 Task: Check learn how in Outlook-Work.
Action: Mouse moved to (685, 72)
Screenshot: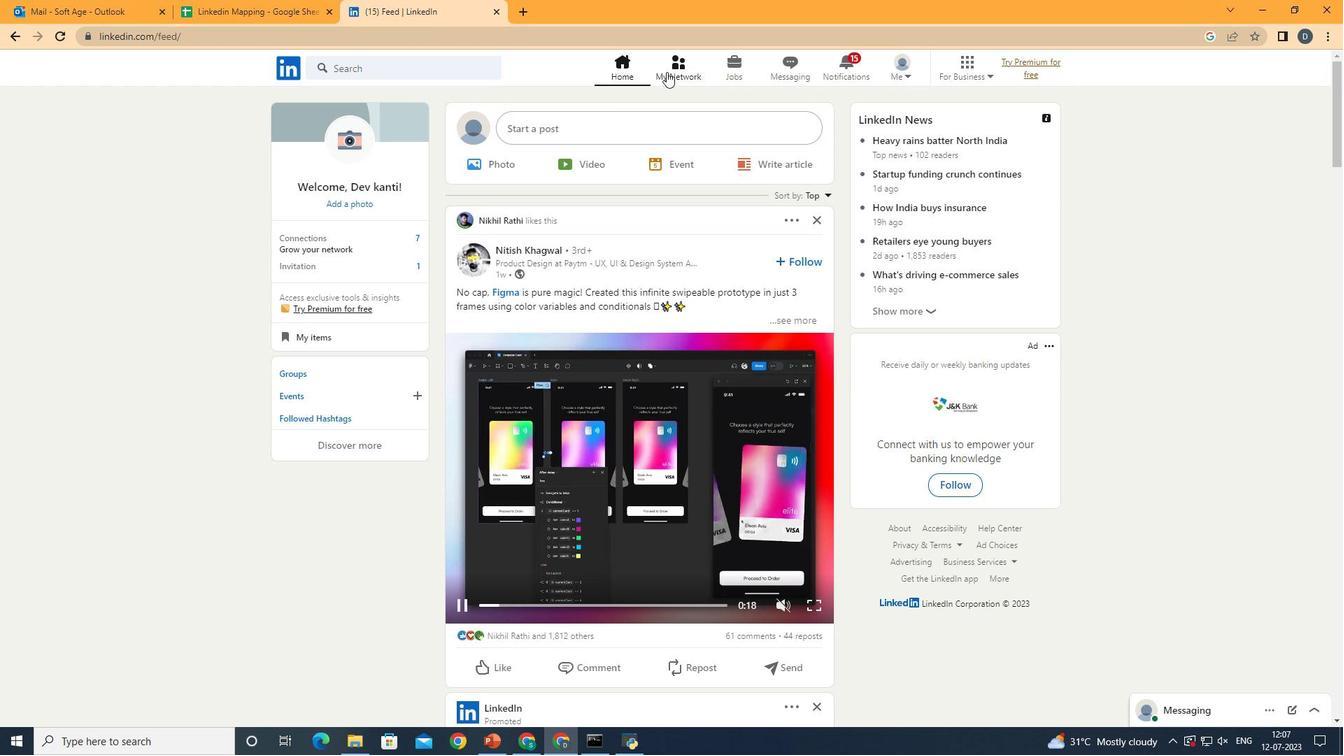 
Action: Mouse pressed left at (685, 72)
Screenshot: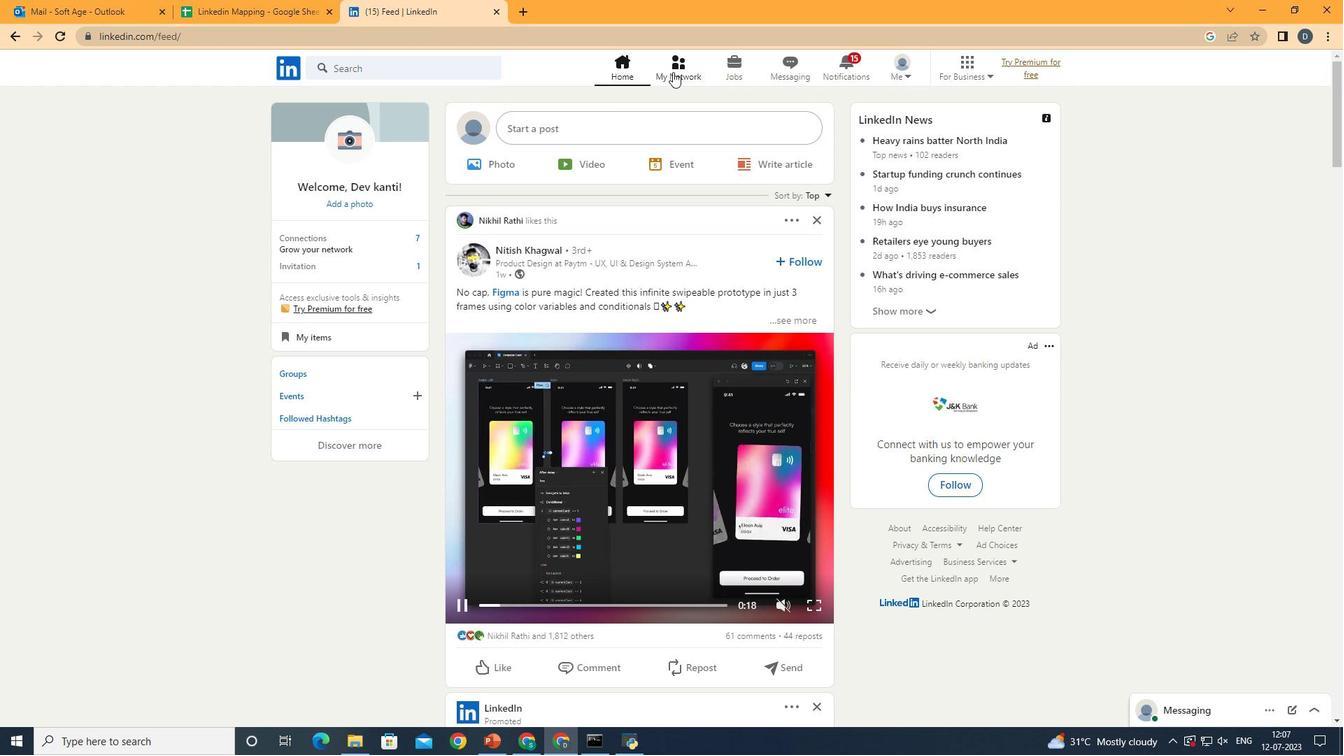 
Action: Mouse moved to (463, 169)
Screenshot: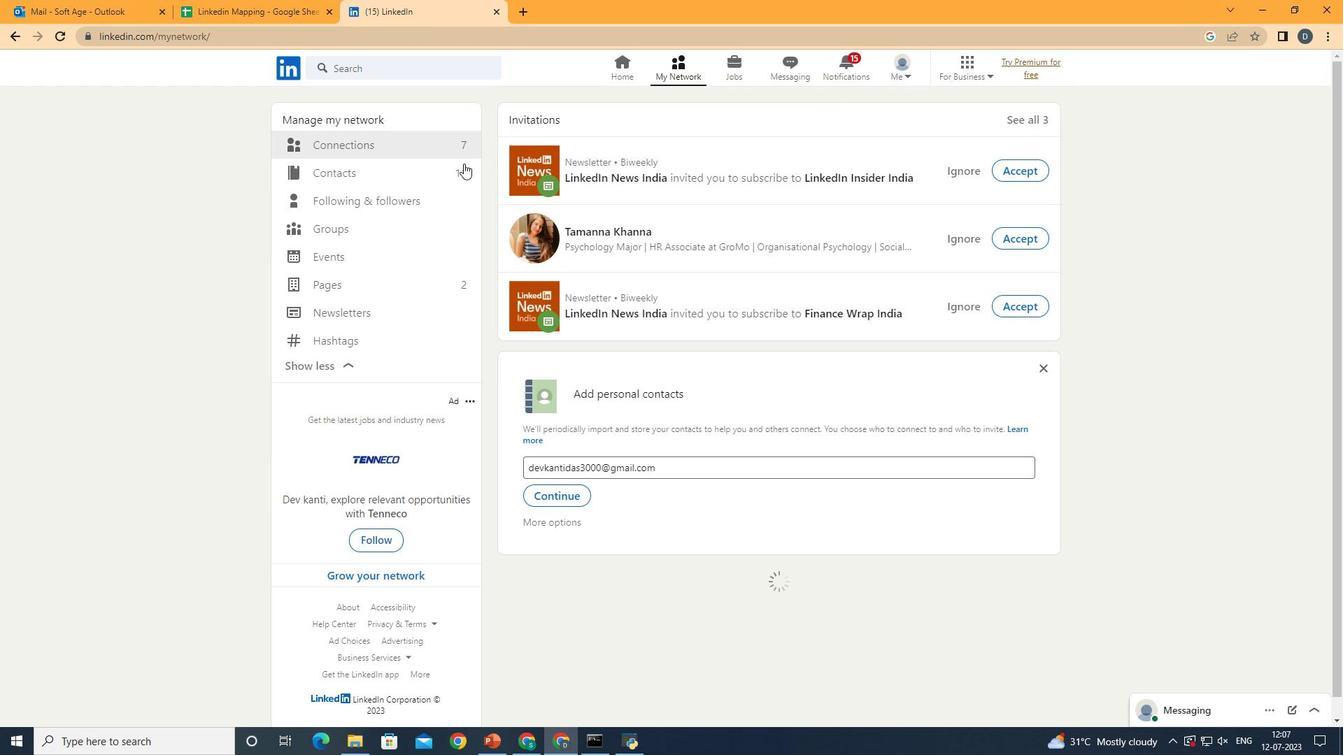 
Action: Mouse pressed left at (463, 169)
Screenshot: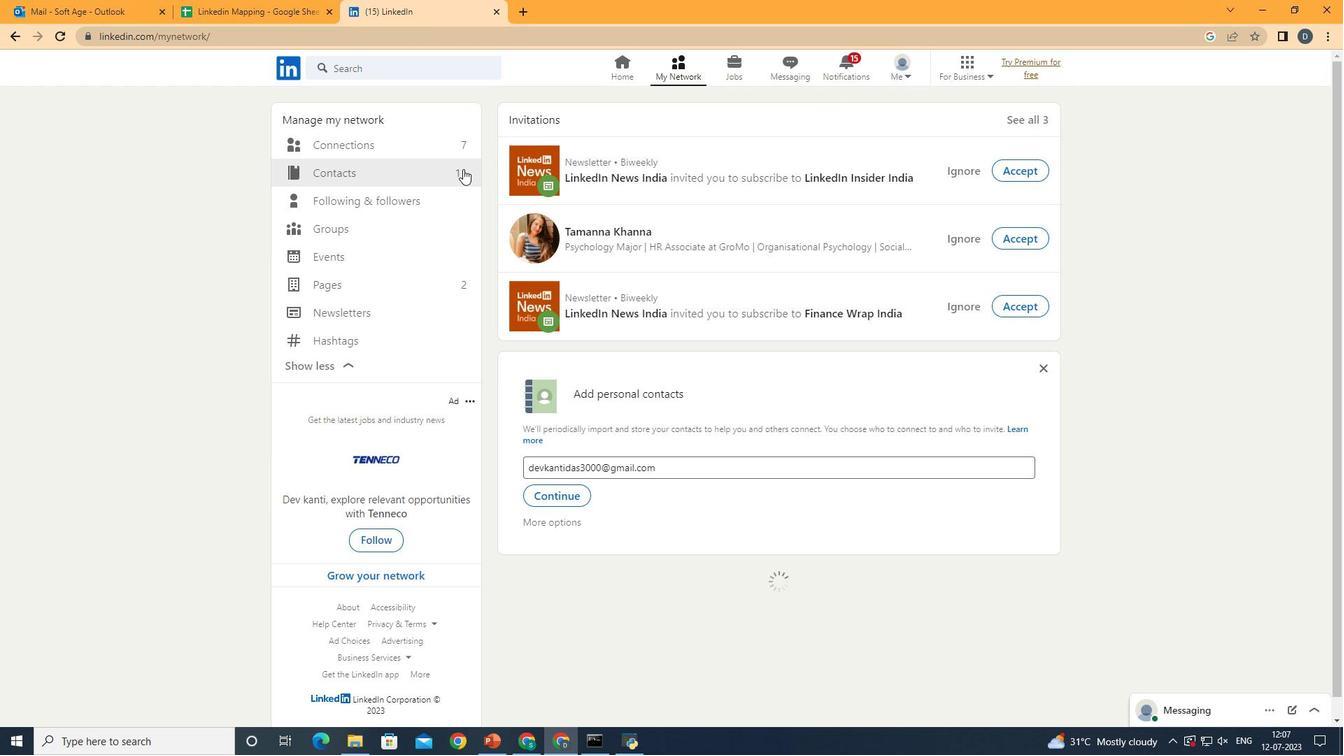 
Action: Mouse moved to (966, 235)
Screenshot: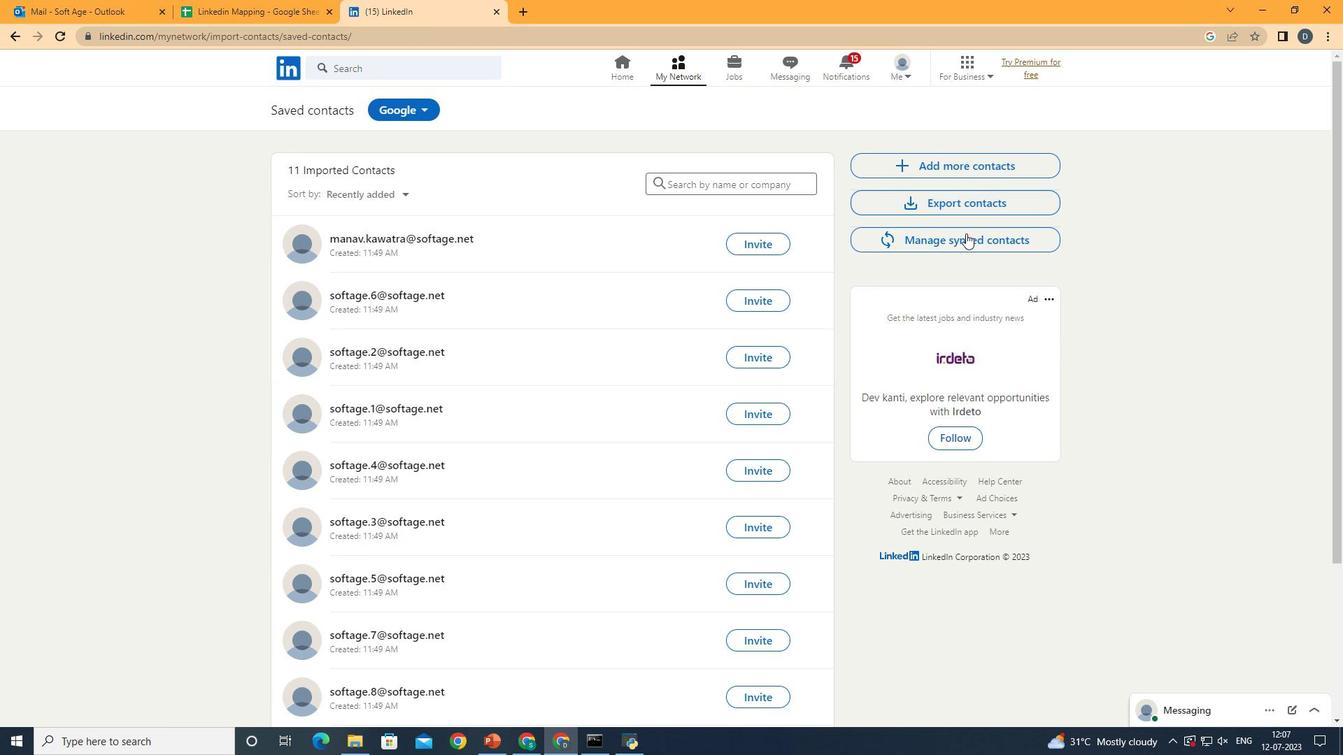 
Action: Mouse pressed left at (966, 235)
Screenshot: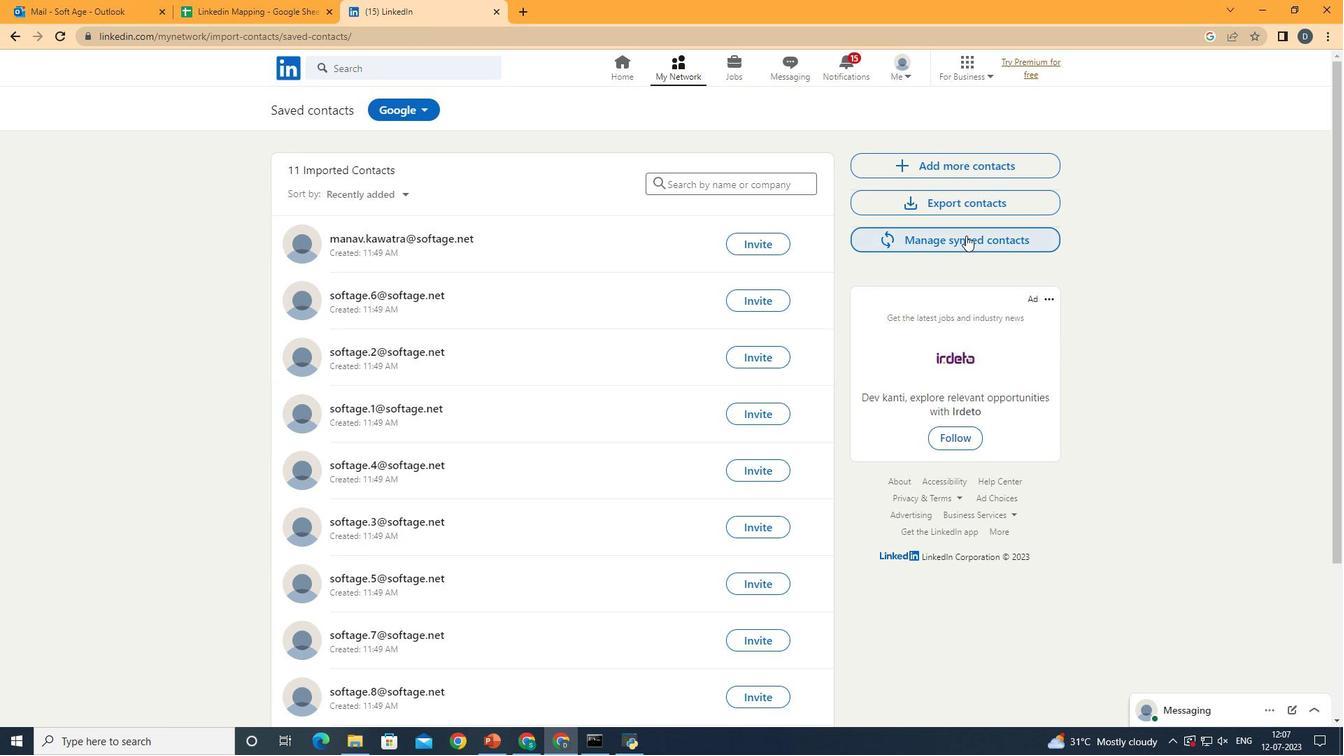 
Action: Mouse moved to (794, 356)
Screenshot: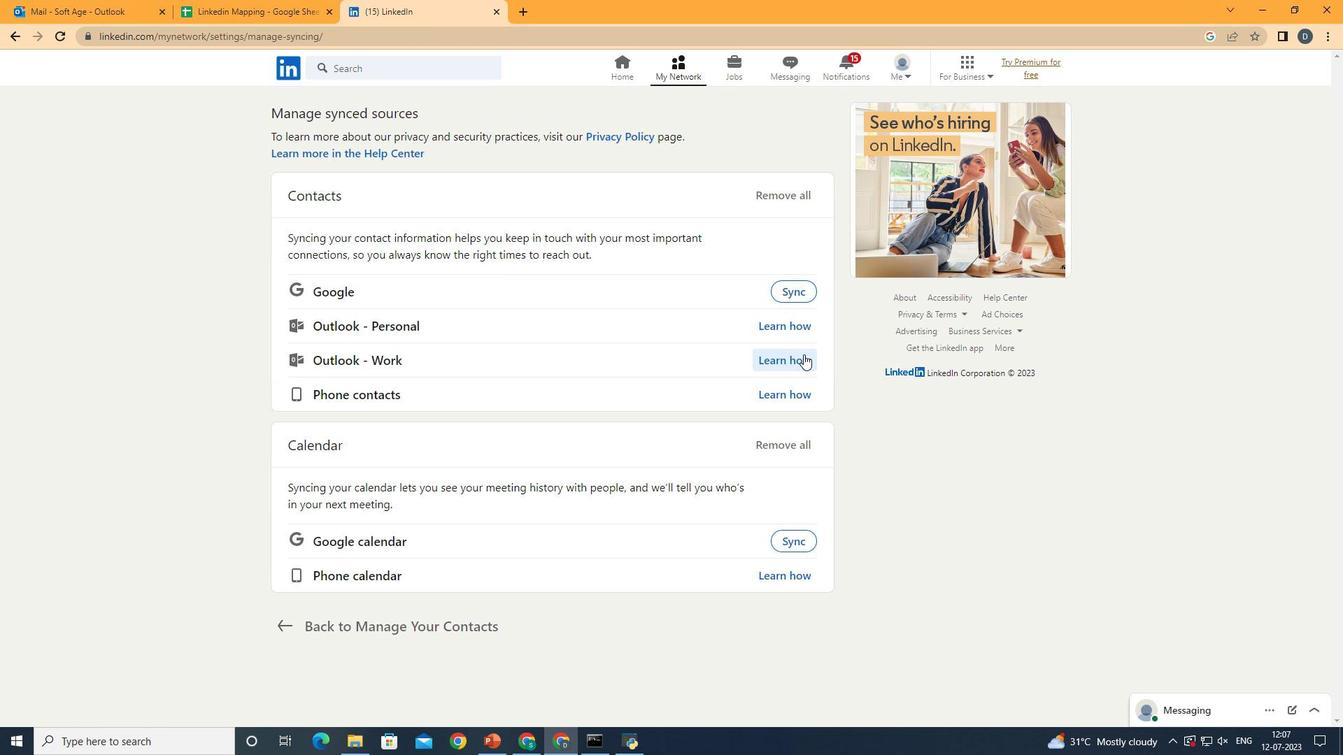 
Action: Mouse pressed left at (794, 356)
Screenshot: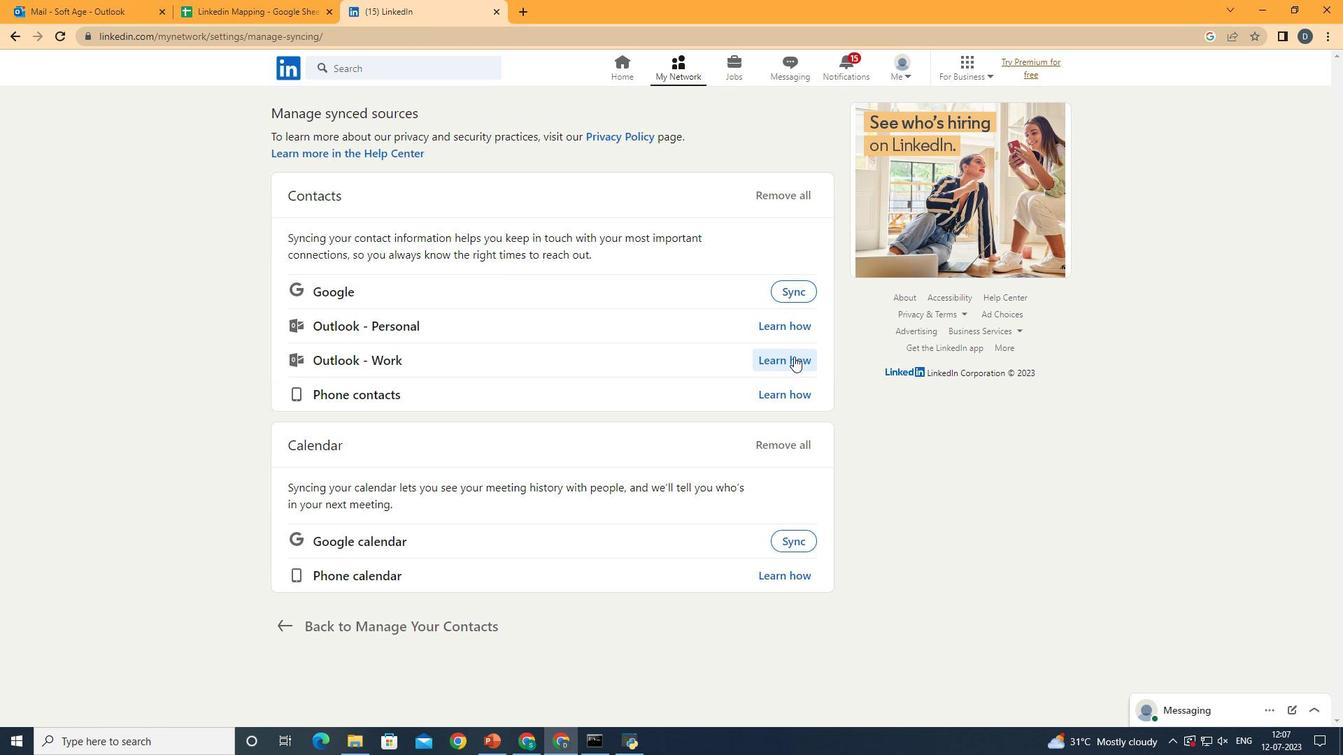 
Action: Mouse moved to (669, 536)
Screenshot: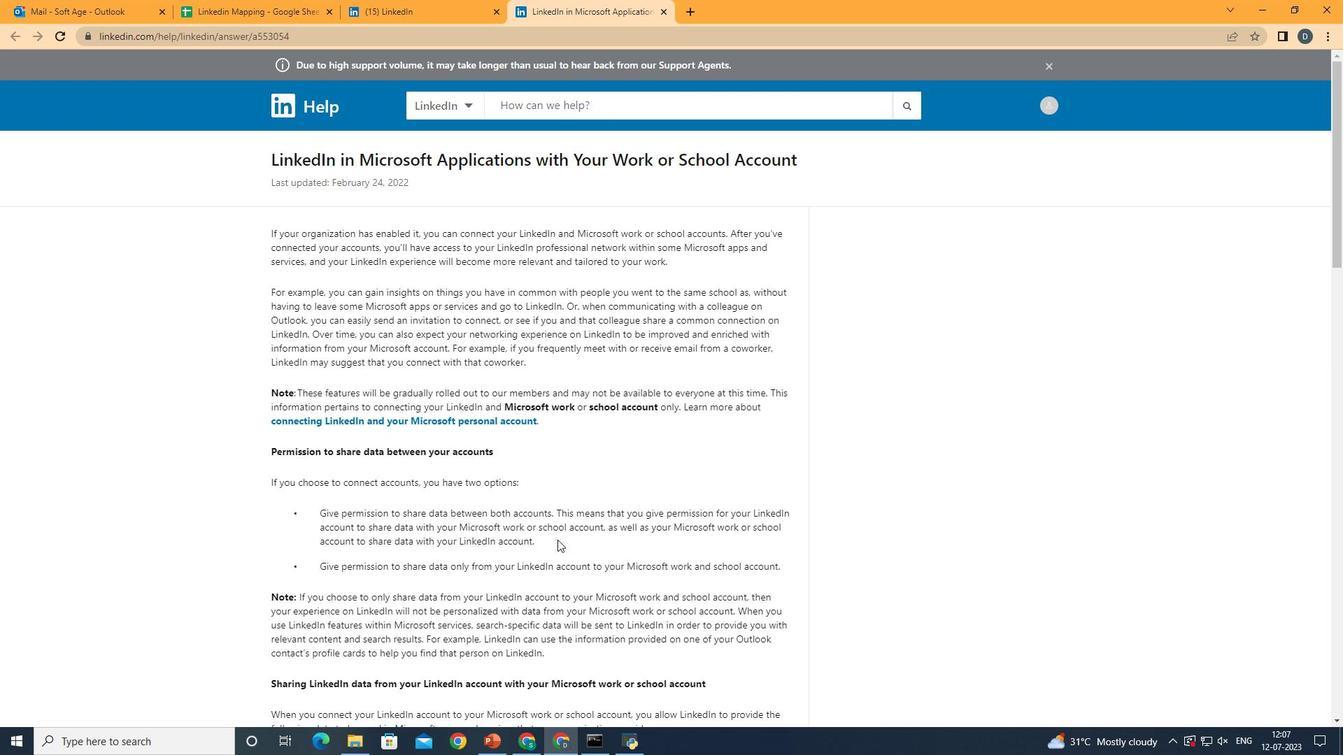
